 Task: Set the parametric equalizer "Low freq gain (dB)" to 0.10.
Action: Mouse moved to (99, 13)
Screenshot: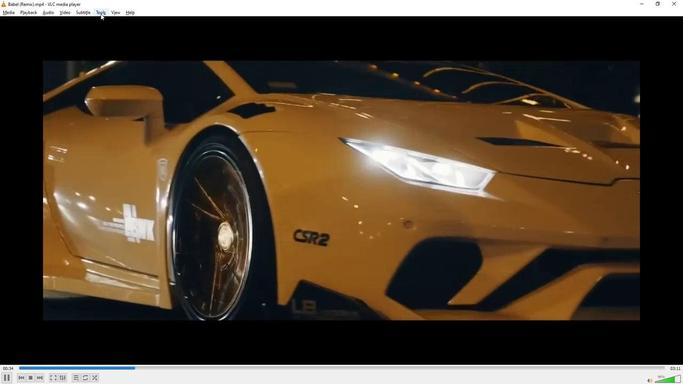 
Action: Mouse pressed left at (99, 13)
Screenshot: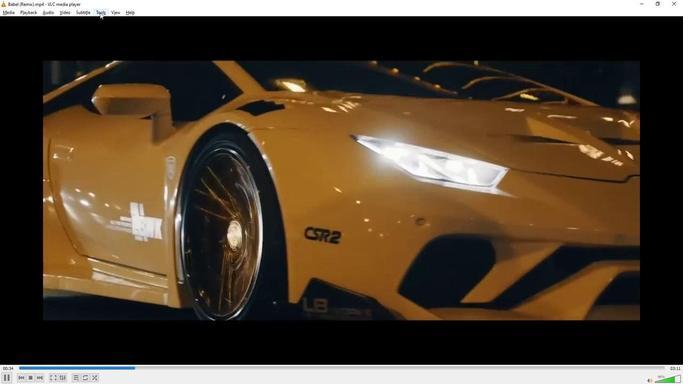 
Action: Mouse moved to (109, 100)
Screenshot: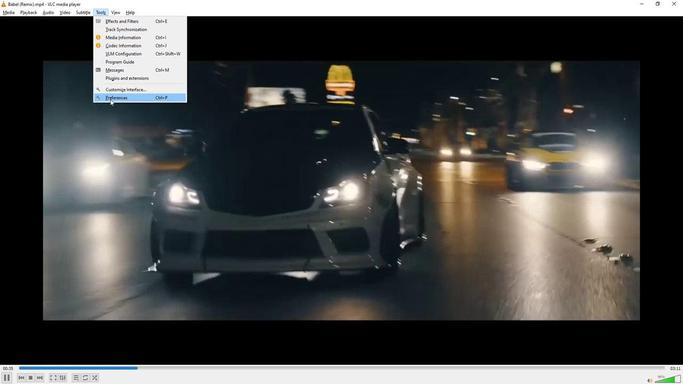 
Action: Mouse pressed left at (109, 100)
Screenshot: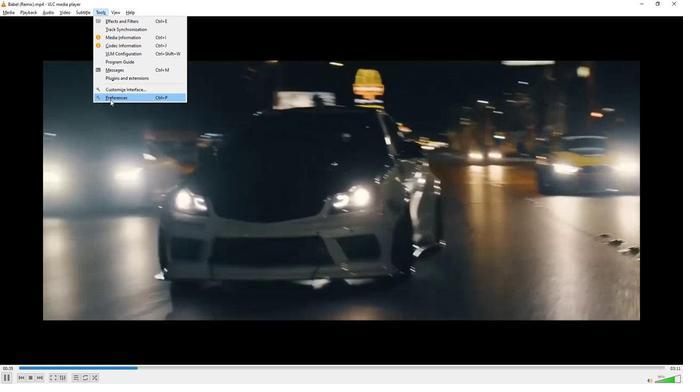 
Action: Mouse moved to (200, 289)
Screenshot: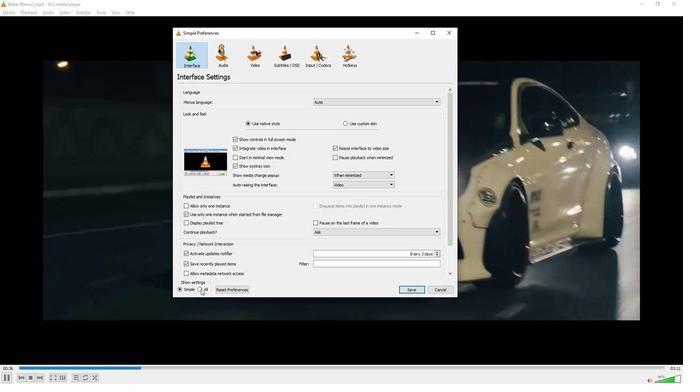 
Action: Mouse pressed left at (200, 289)
Screenshot: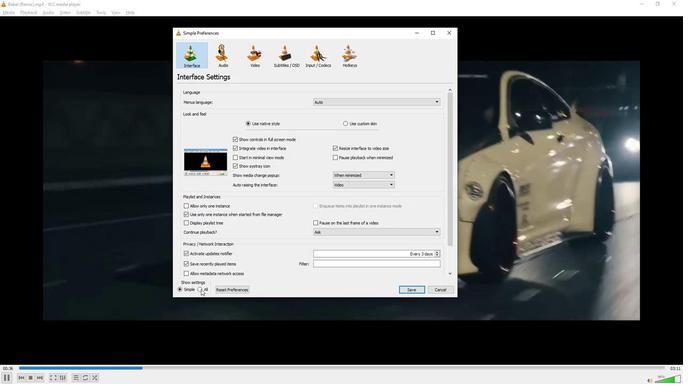 
Action: Mouse moved to (189, 129)
Screenshot: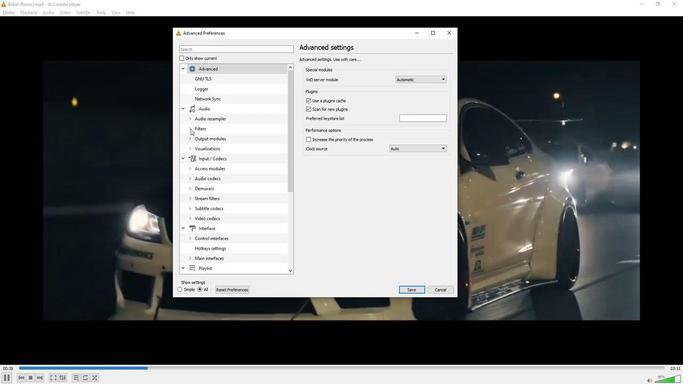
Action: Mouse pressed left at (189, 129)
Screenshot: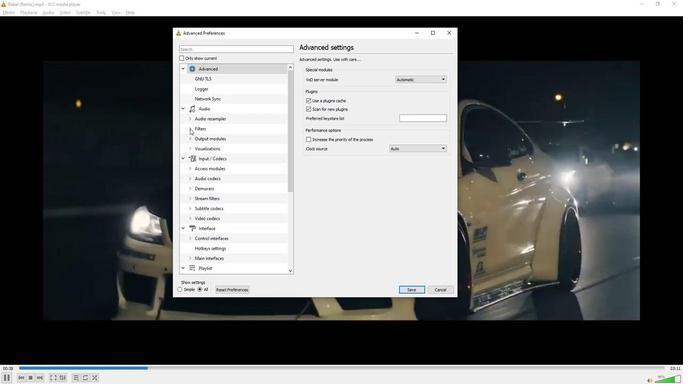 
Action: Mouse moved to (207, 220)
Screenshot: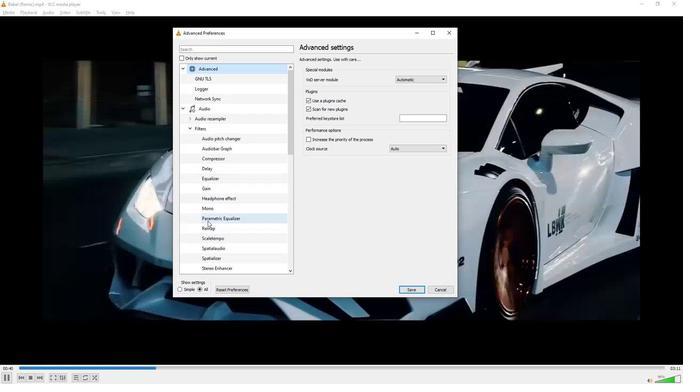 
Action: Mouse pressed left at (207, 220)
Screenshot: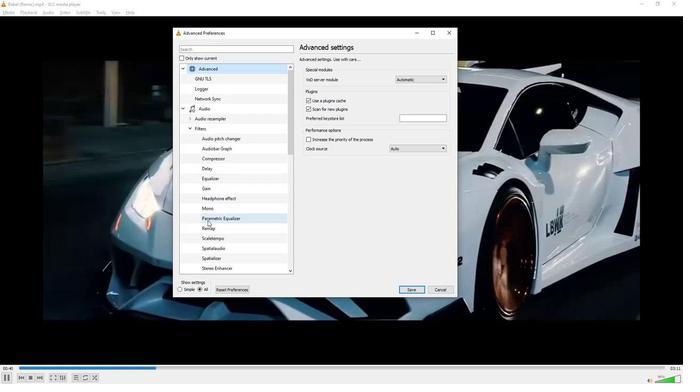 
Action: Mouse moved to (445, 79)
Screenshot: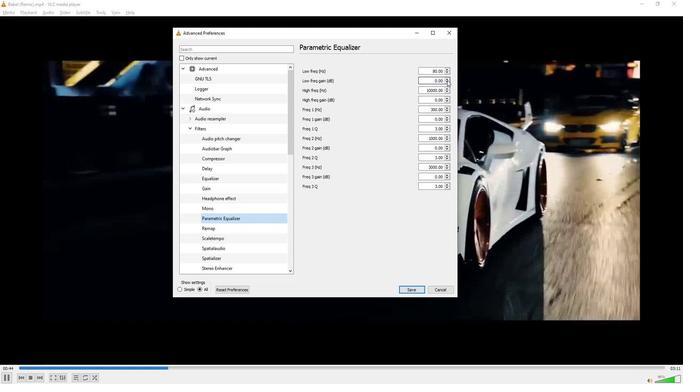 
Action: Mouse pressed left at (445, 79)
Screenshot: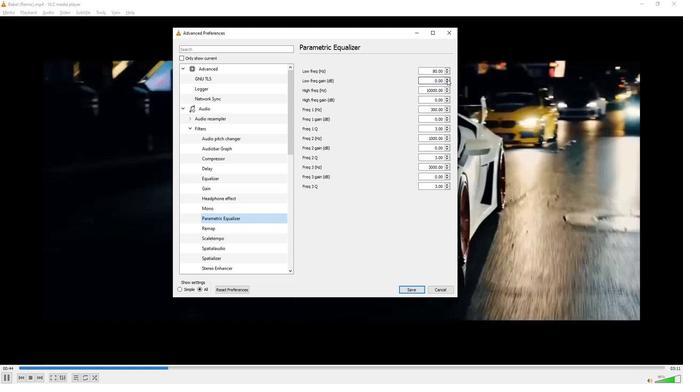 
Action: Mouse moved to (459, 100)
Screenshot: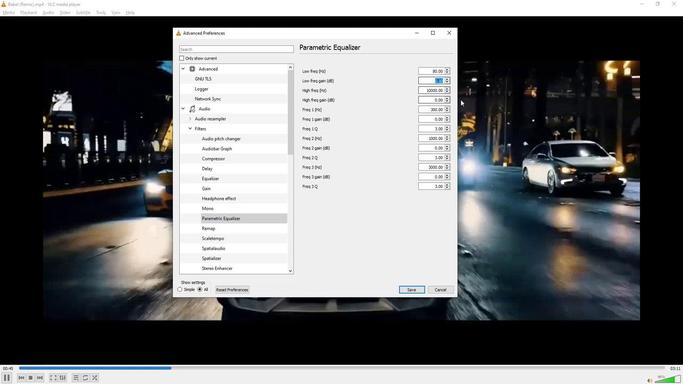 
Action: Mouse pressed left at (459, 100)
Screenshot: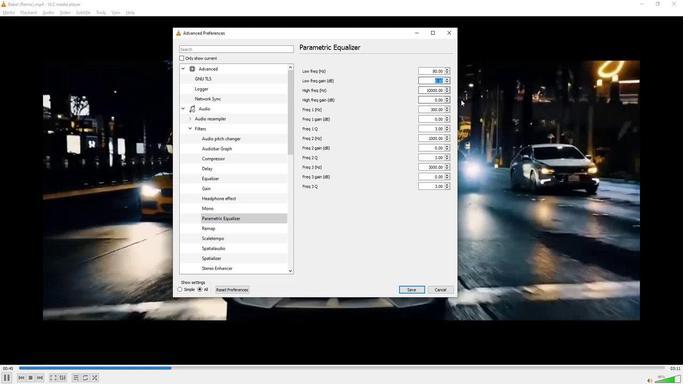 
Action: Mouse moved to (390, 211)
Screenshot: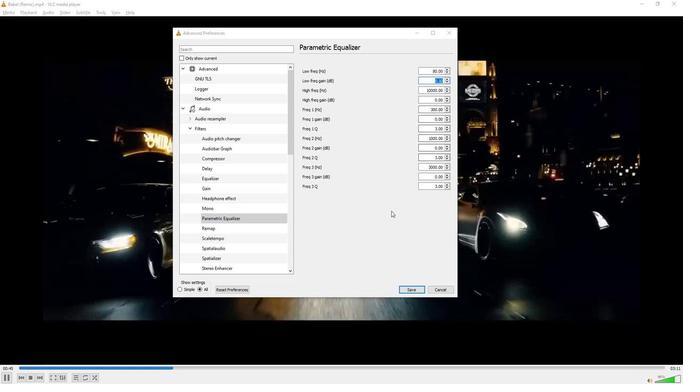 
Action: Mouse pressed left at (390, 211)
Screenshot: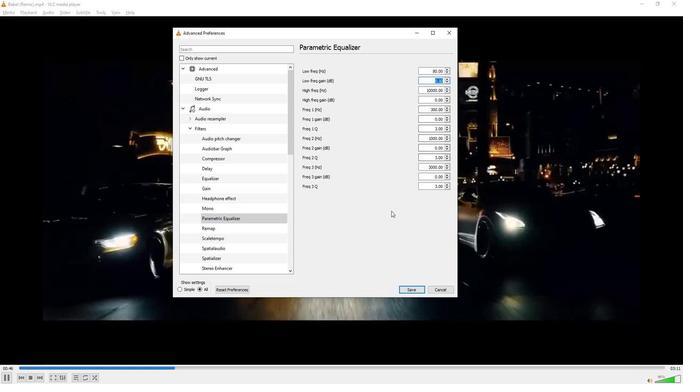 
Action: Mouse moved to (390, 210)
Screenshot: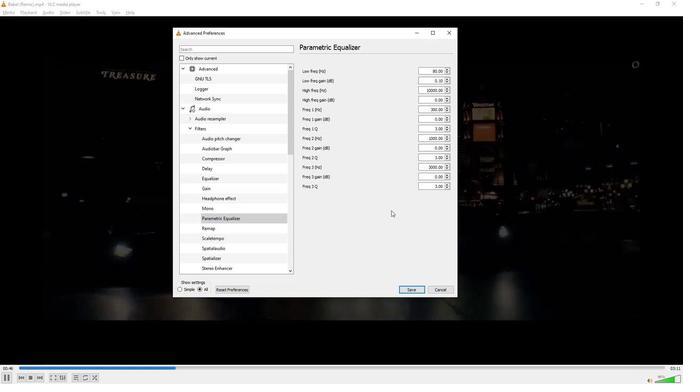 
